 Task: Change the package creation to the public for package permissions in the organization "Mark56711".
Action: Mouse moved to (991, 86)
Screenshot: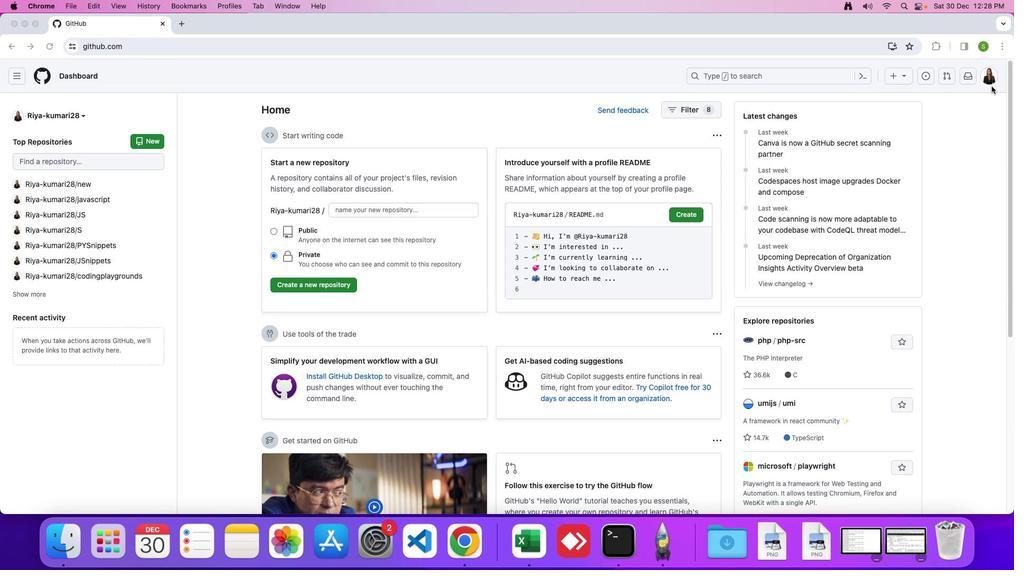 
Action: Mouse pressed left at (991, 86)
Screenshot: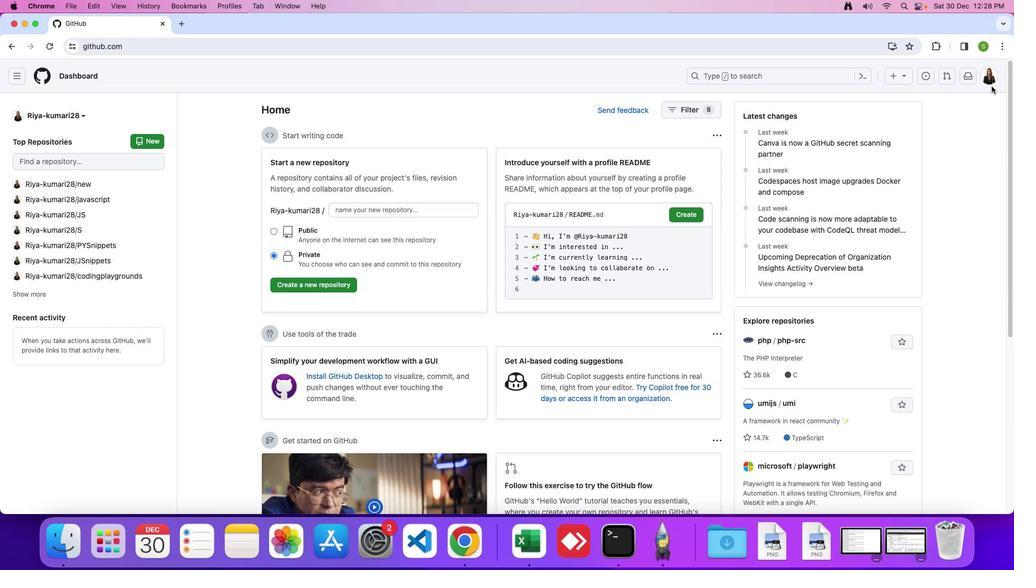 
Action: Mouse moved to (992, 77)
Screenshot: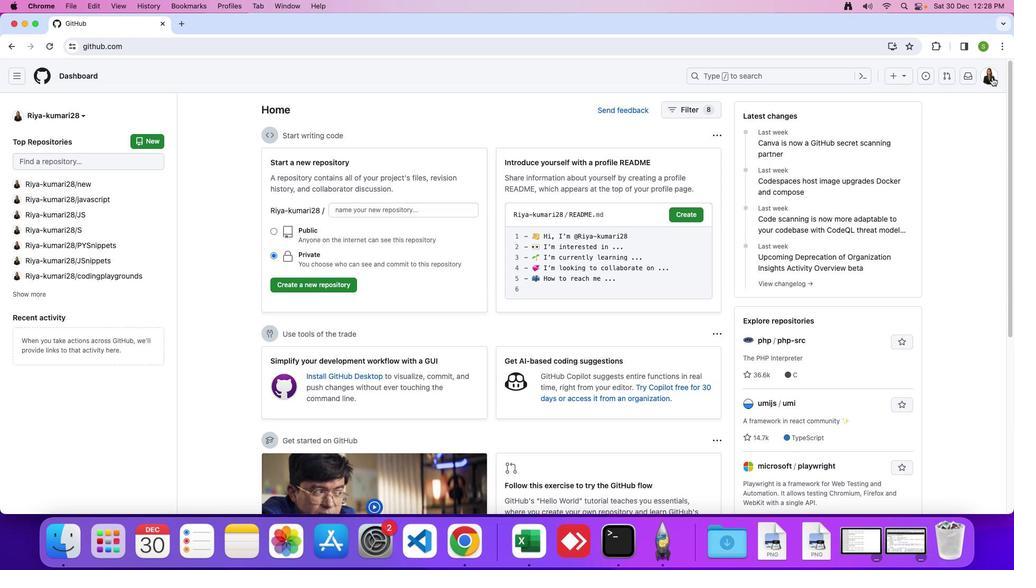 
Action: Mouse pressed left at (992, 77)
Screenshot: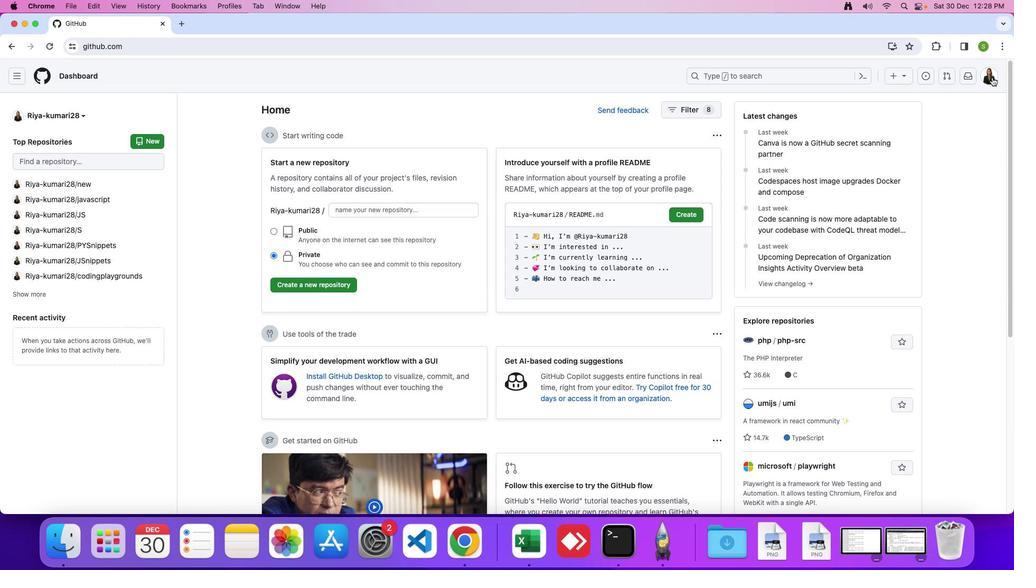 
Action: Mouse moved to (929, 199)
Screenshot: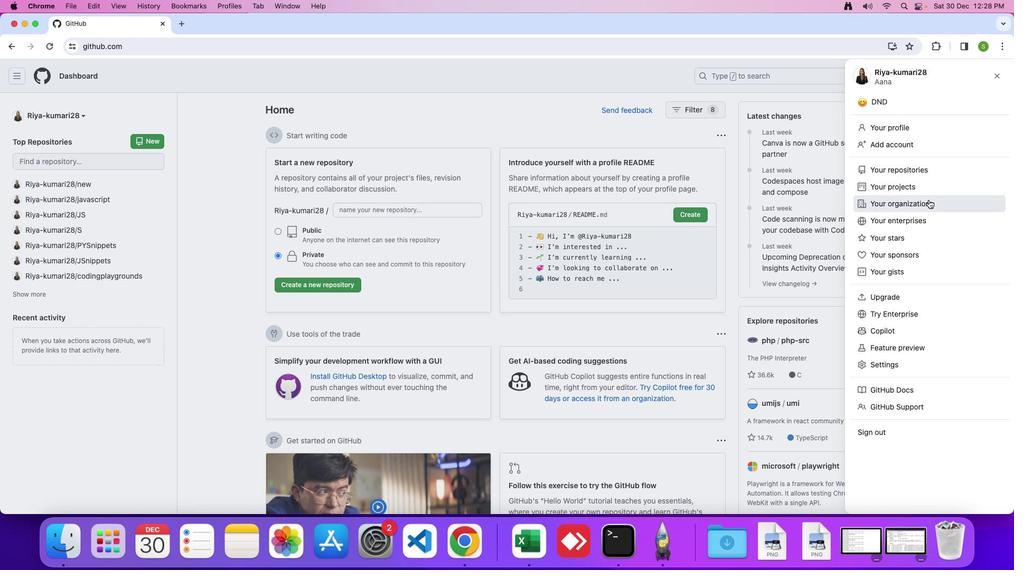 
Action: Mouse pressed left at (929, 199)
Screenshot: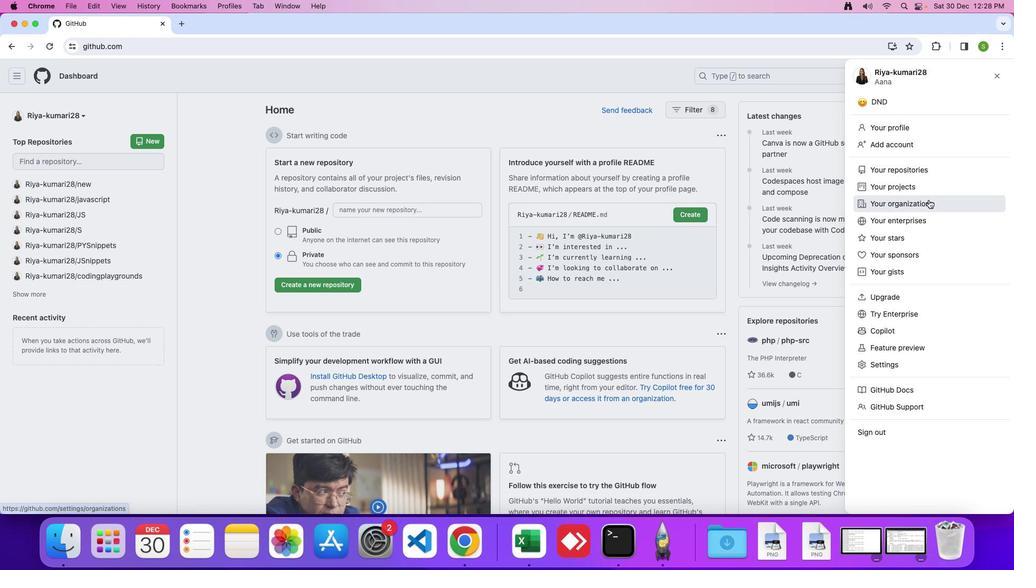 
Action: Mouse moved to (757, 220)
Screenshot: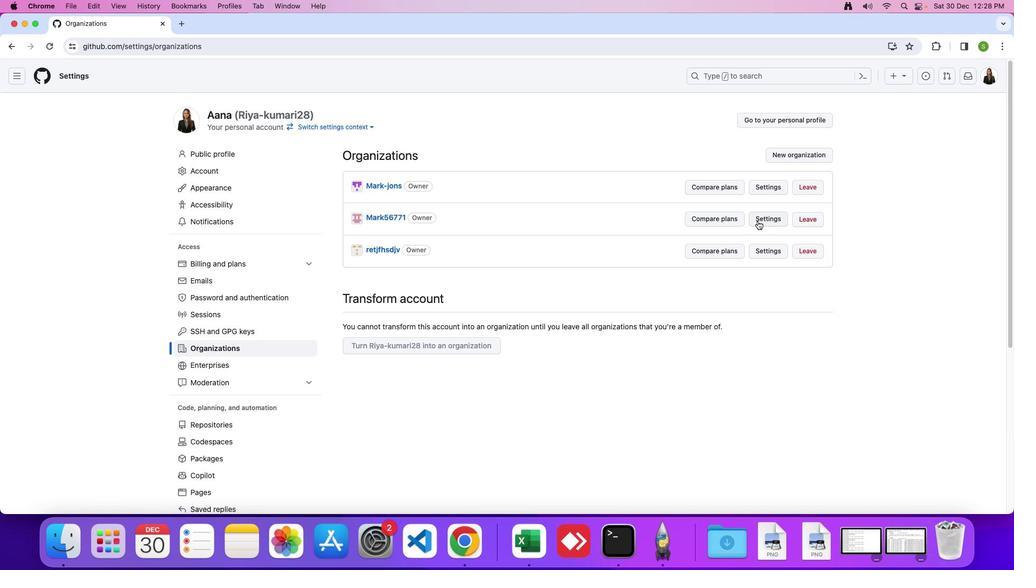 
Action: Mouse pressed left at (757, 220)
Screenshot: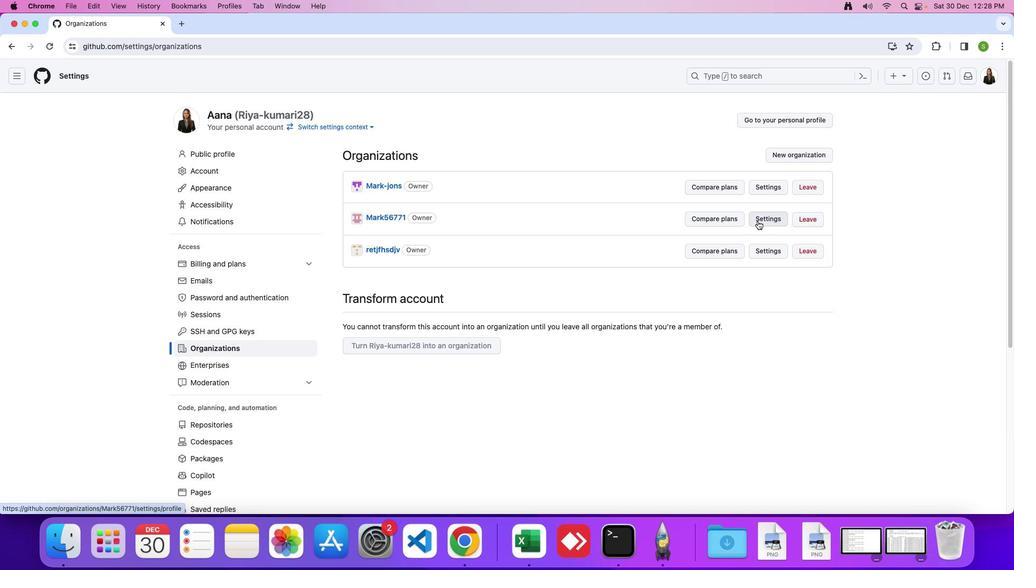 
Action: Mouse moved to (229, 430)
Screenshot: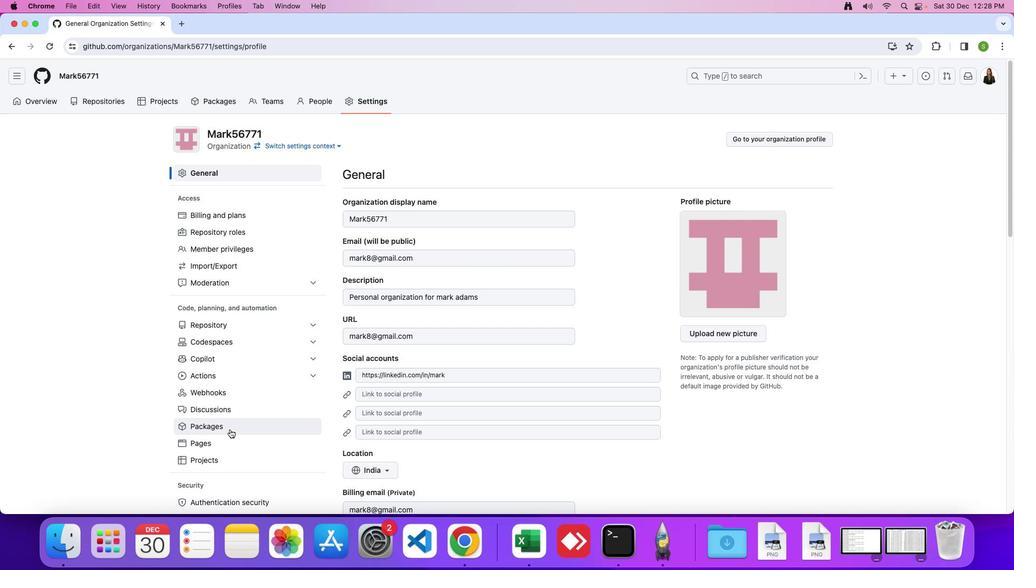 
Action: Mouse pressed left at (229, 430)
Screenshot: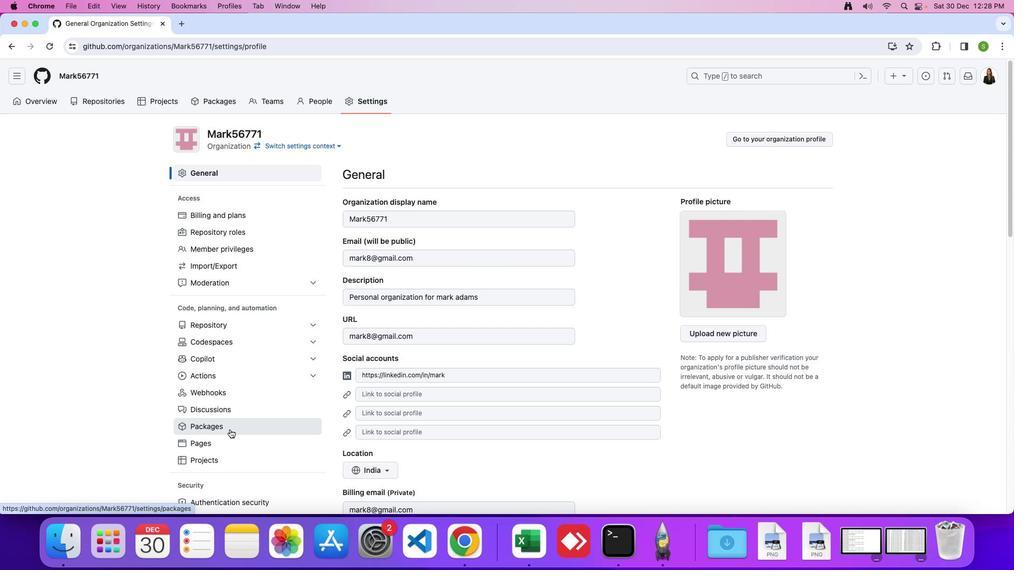 
Action: Mouse moved to (347, 266)
Screenshot: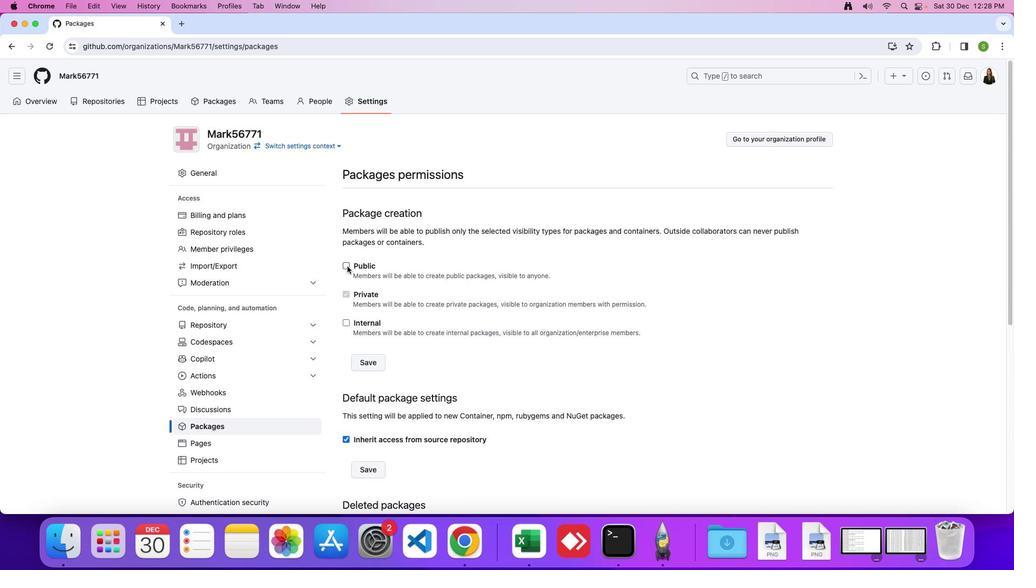 
Action: Mouse pressed left at (347, 266)
Screenshot: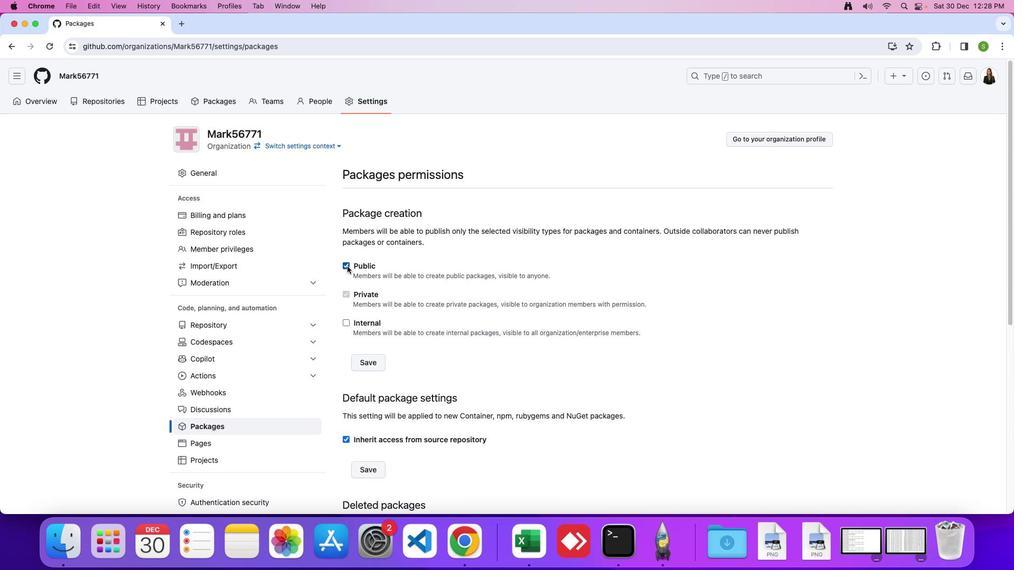 
Action: Mouse moved to (364, 360)
Screenshot: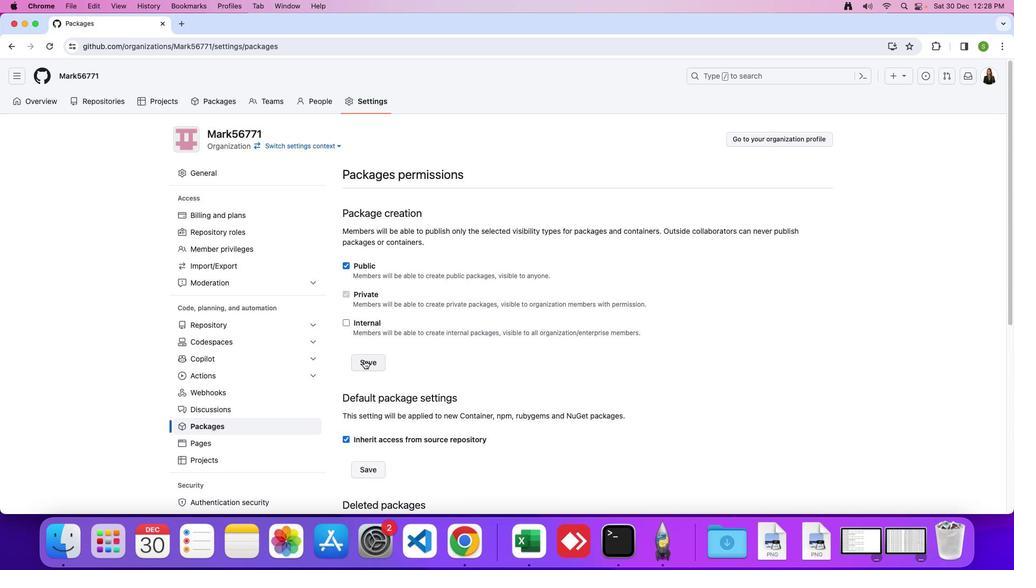 
Action: Mouse pressed left at (364, 360)
Screenshot: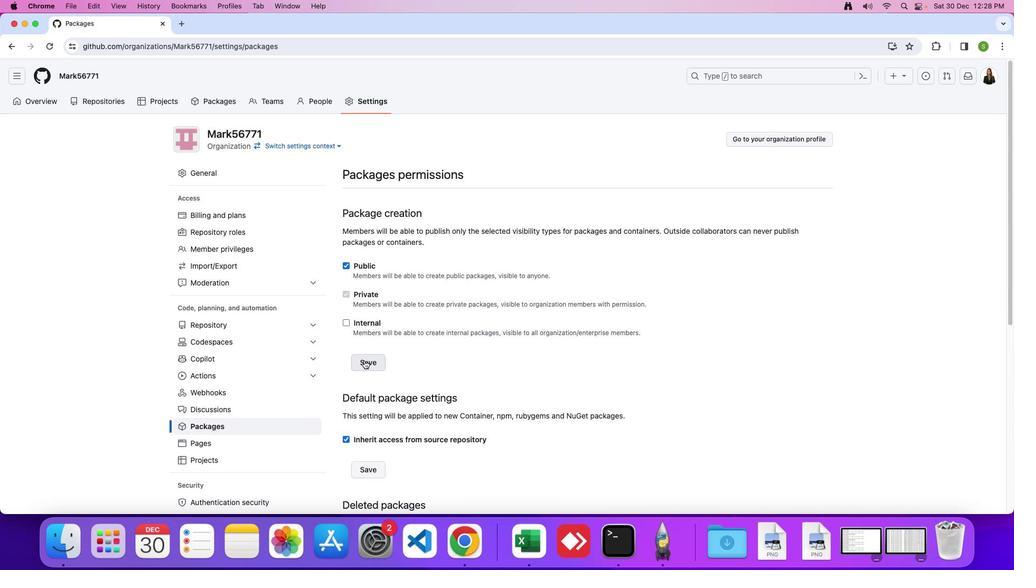 
